 Task: Create a task in Outlook to announce and recognize the performer of the month, including a star shape and celebration icon. Set the start date to 6/26/2023 and due date to 7/11/2023.
Action: Mouse moved to (7, 126)
Screenshot: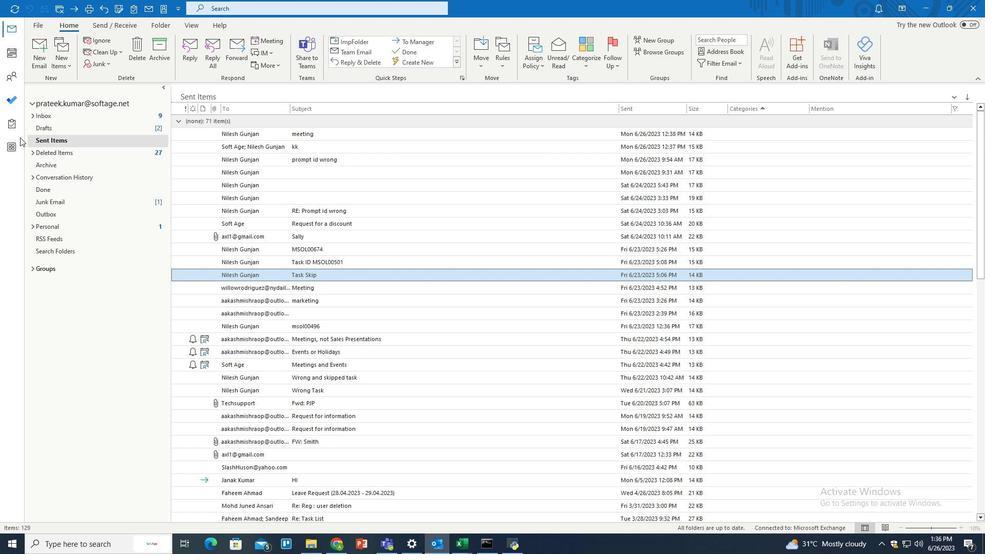 
Action: Mouse pressed left at (7, 126)
Screenshot: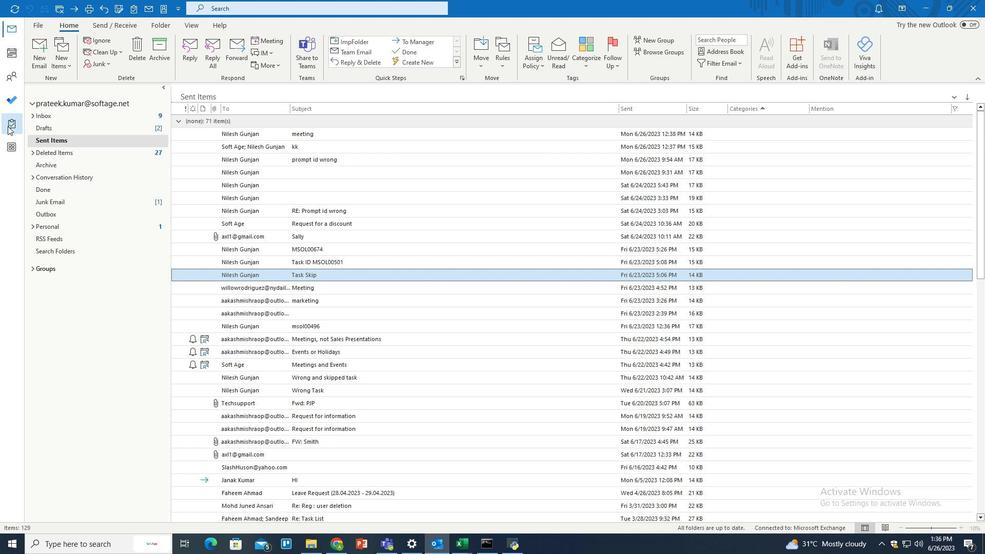 
Action: Mouse moved to (44, 56)
Screenshot: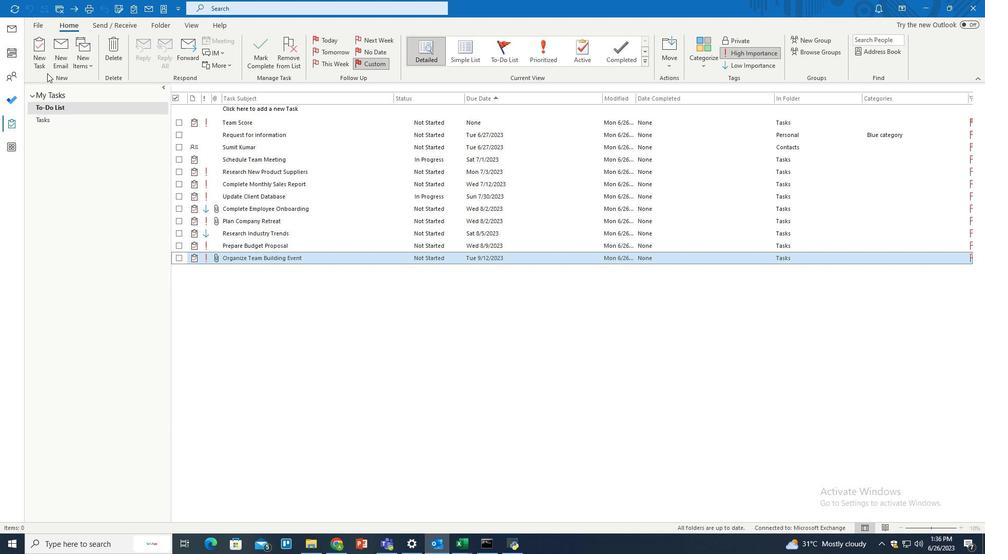 
Action: Mouse pressed left at (44, 56)
Screenshot: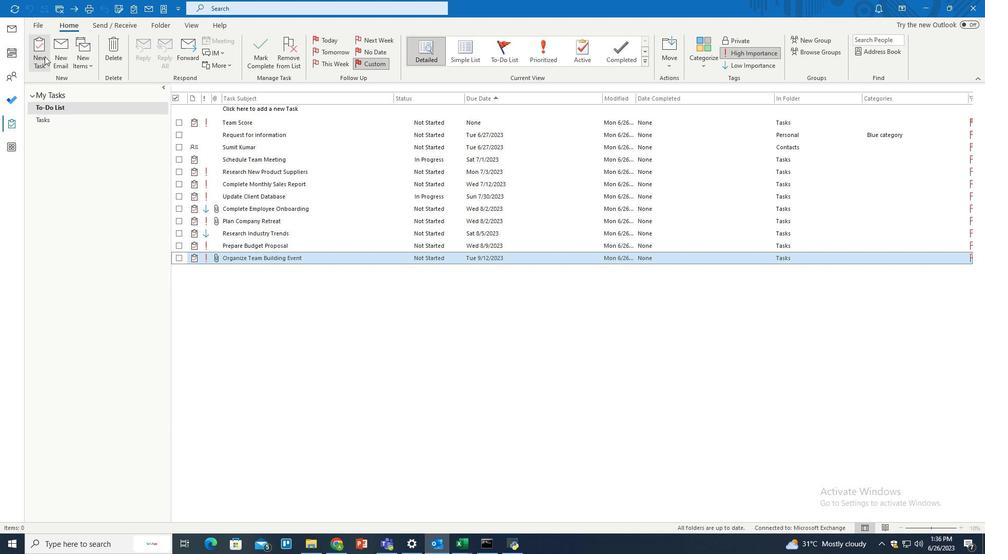
Action: Mouse moved to (166, 109)
Screenshot: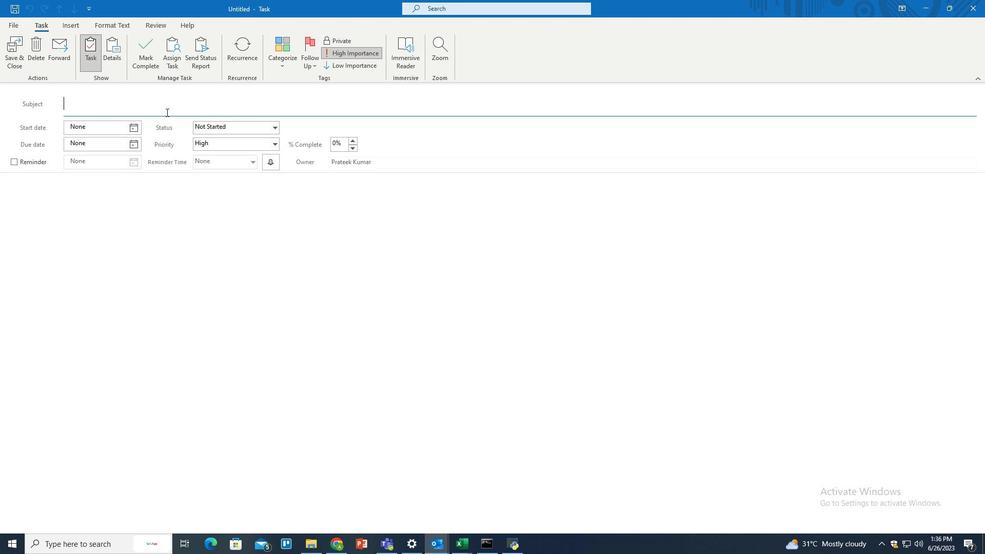 
Action: Mouse pressed left at (166, 109)
Screenshot: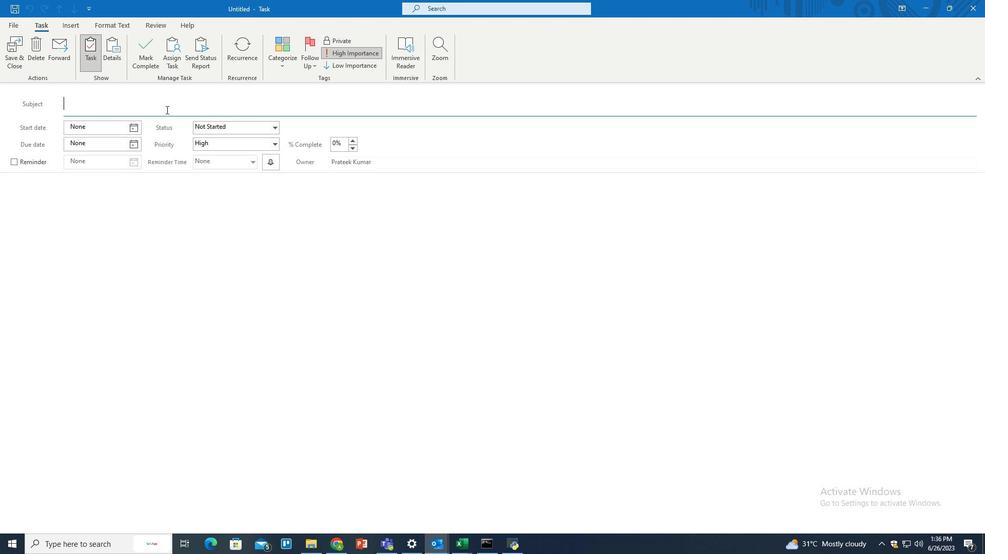 
Action: Key pressed <Key.shift>Performer<Key.space>of<Key.space>the<Key.space><Key.shift>Month
Screenshot: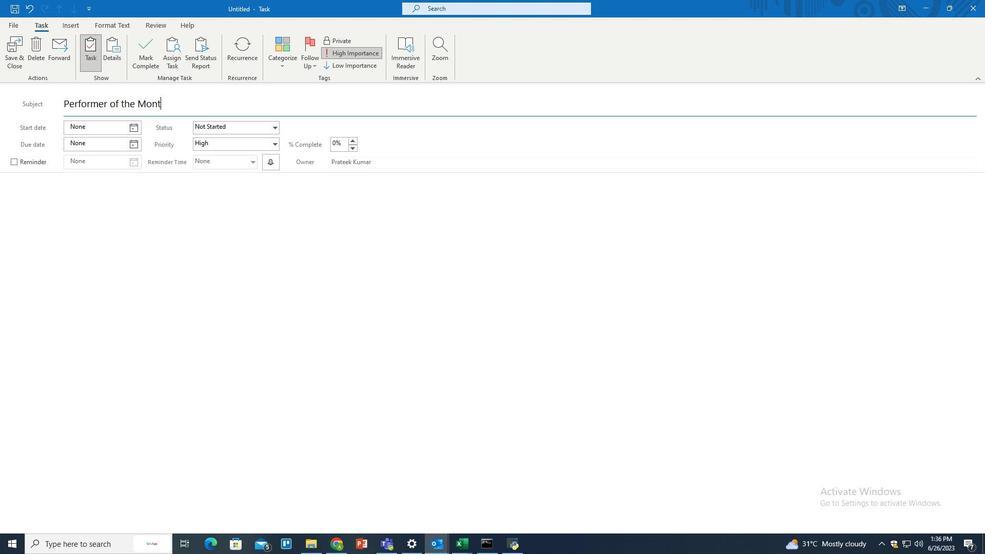 
Action: Mouse moved to (188, 193)
Screenshot: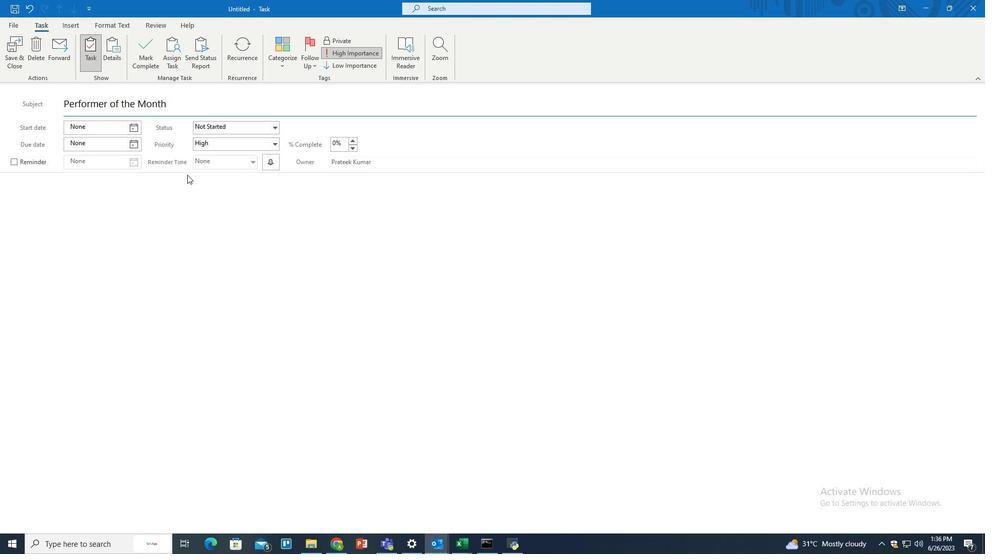 
Action: Mouse pressed left at (188, 193)
Screenshot: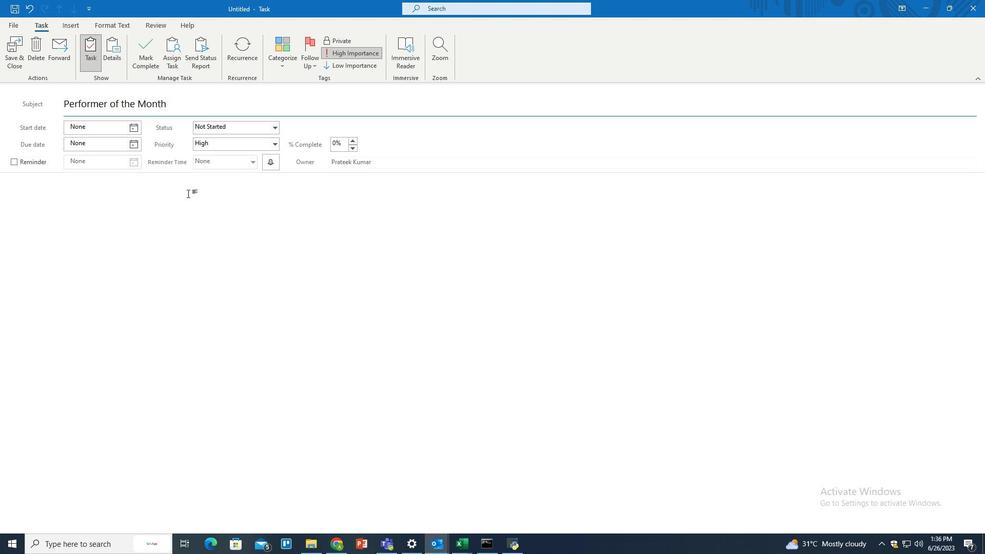 
Action: Mouse moved to (71, 22)
Screenshot: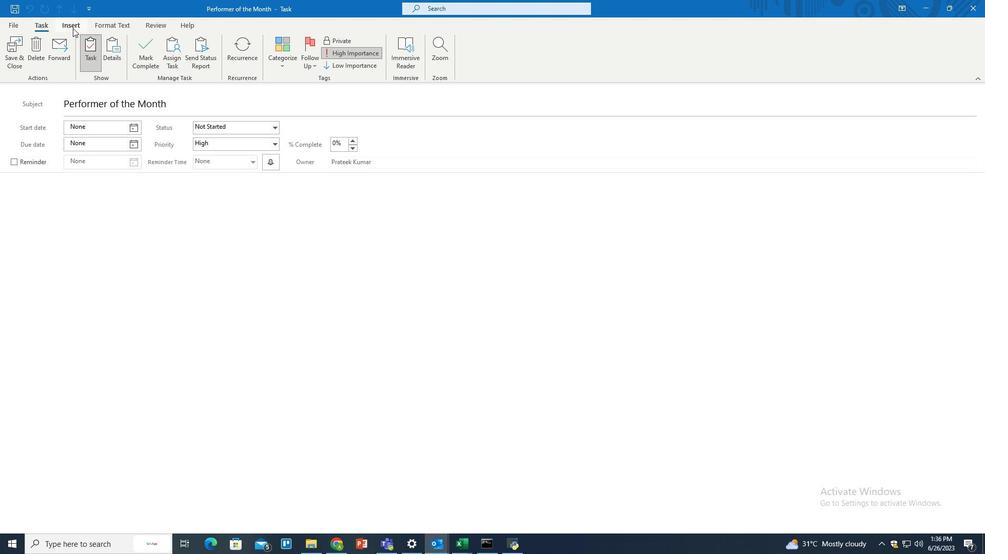 
Action: Mouse pressed left at (71, 22)
Screenshot: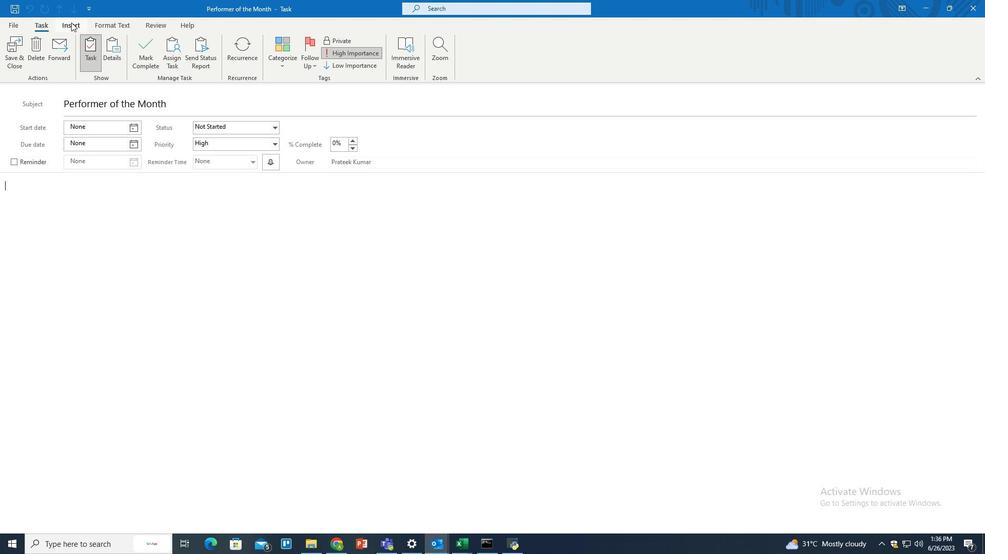 
Action: Mouse moved to (257, 54)
Screenshot: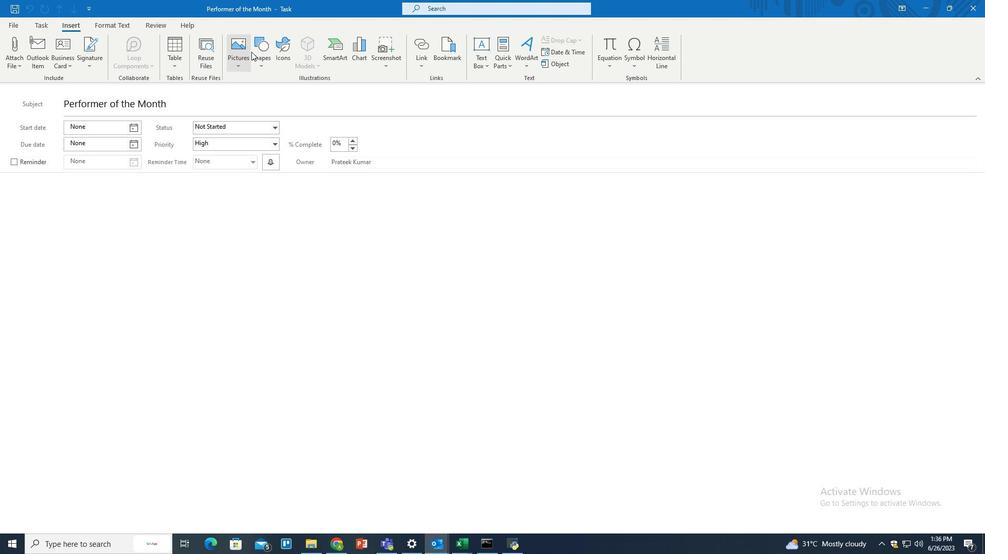 
Action: Mouse pressed left at (257, 54)
Screenshot: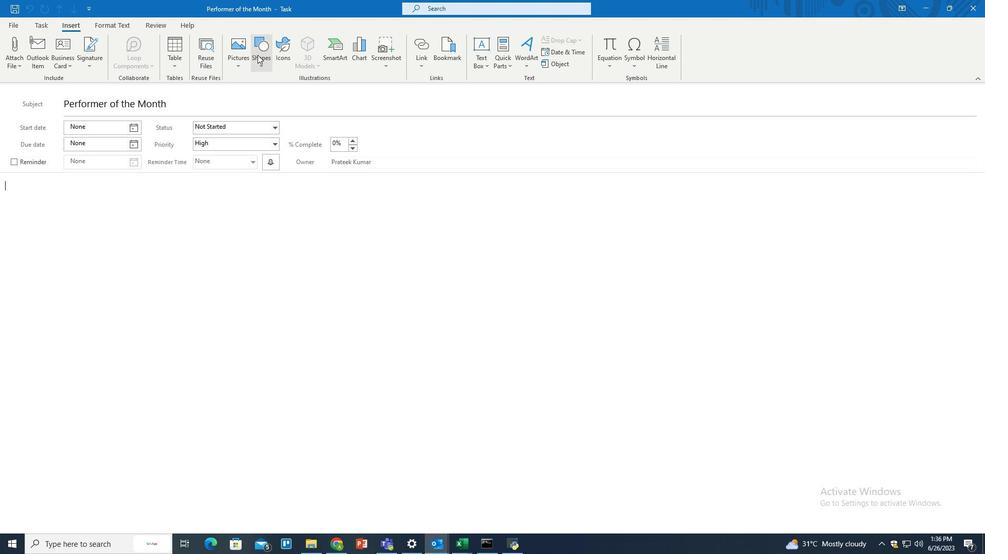 
Action: Mouse moved to (287, 356)
Screenshot: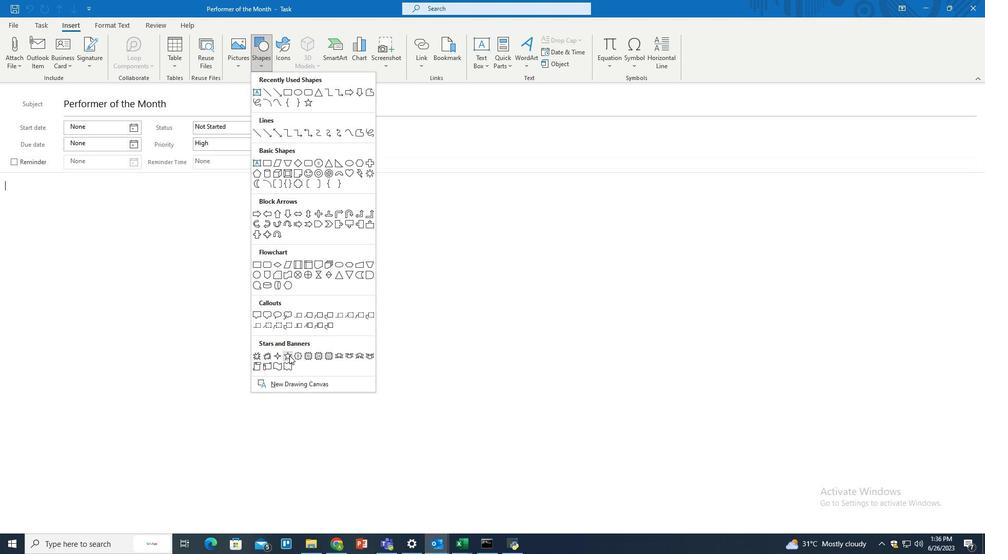 
Action: Mouse pressed left at (287, 356)
Screenshot: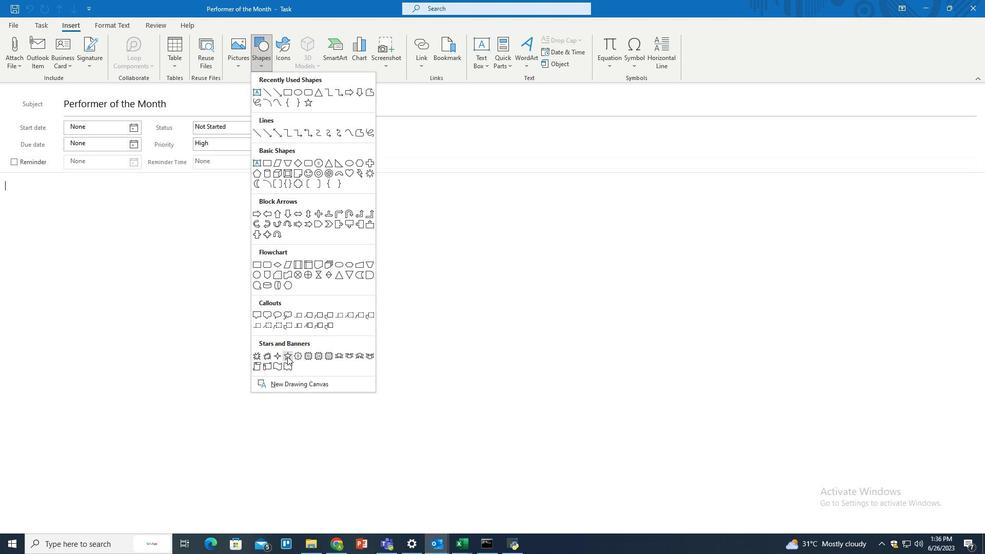 
Action: Mouse moved to (11, 184)
Screenshot: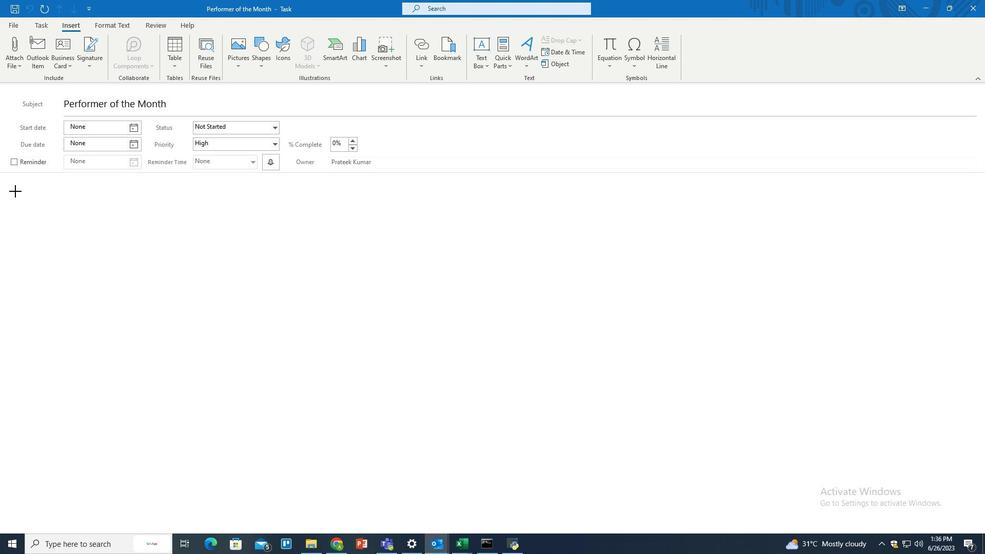 
Action: Mouse pressed left at (11, 184)
Screenshot: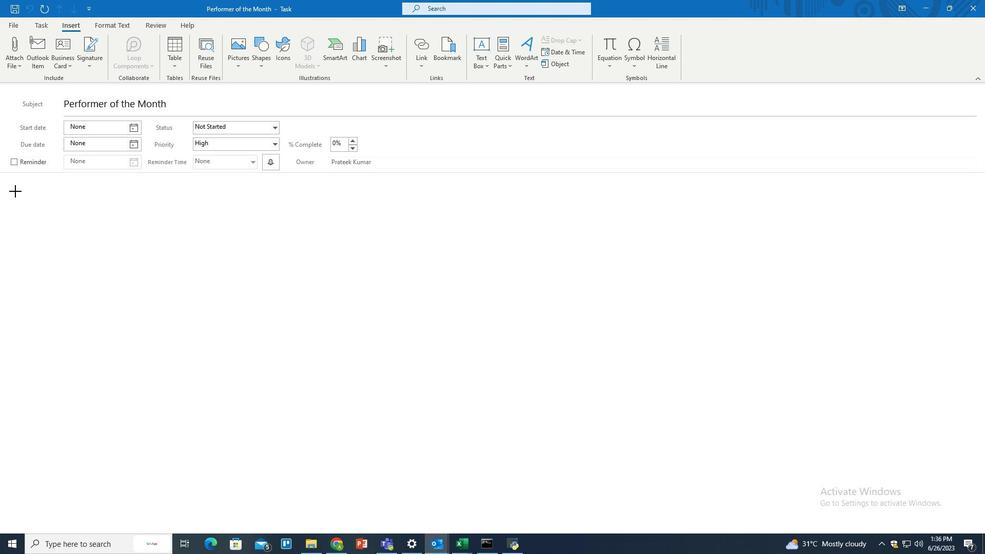 
Action: Mouse moved to (761, 46)
Screenshot: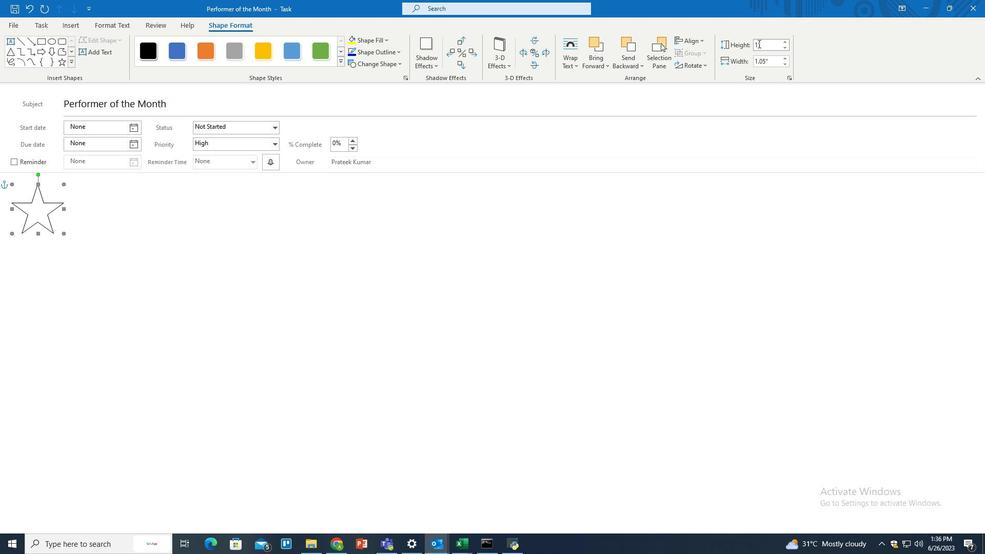 
Action: Mouse pressed left at (761, 46)
Screenshot: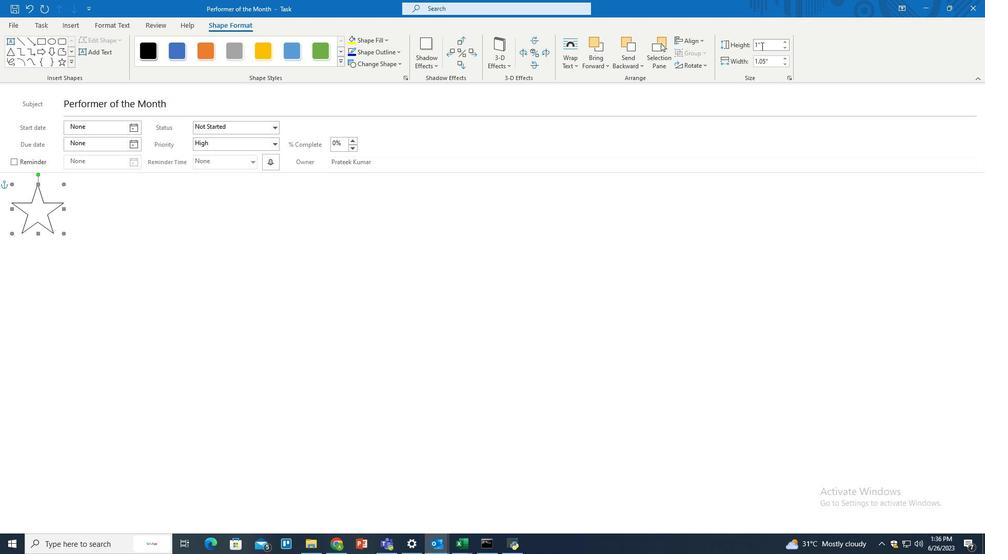 
Action: Key pressed 0.43<Key.enter>
Screenshot: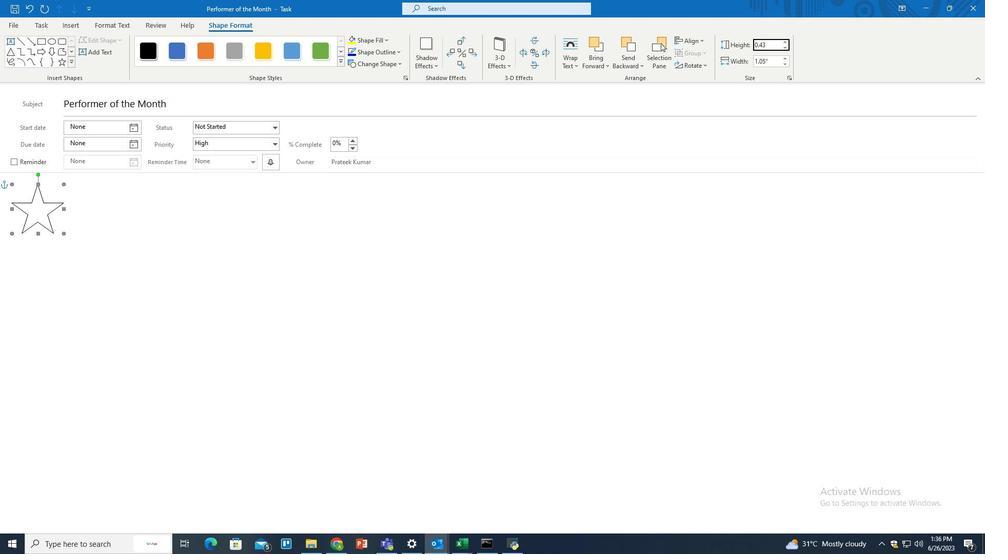 
Action: Mouse moved to (85, 204)
Screenshot: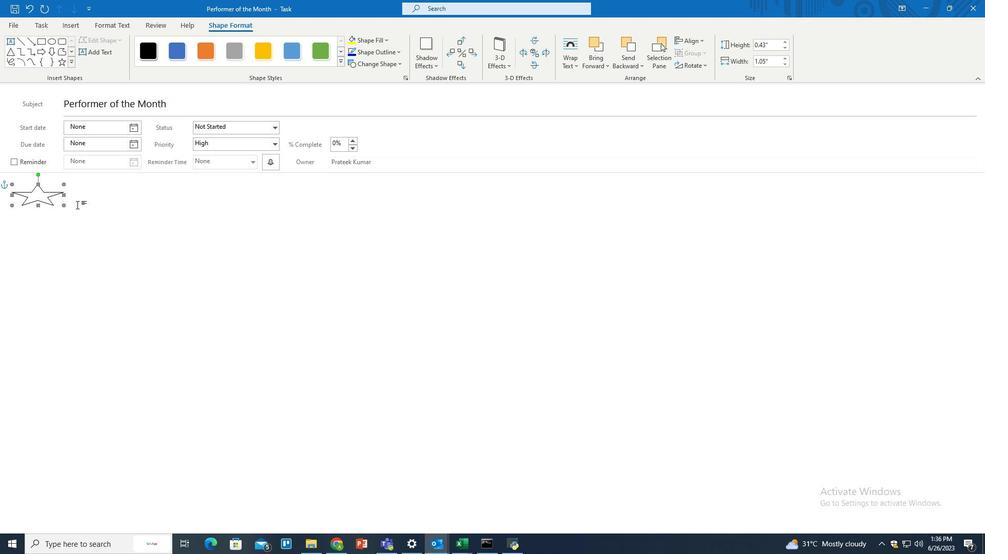 
Action: Mouse pressed left at (85, 204)
Screenshot: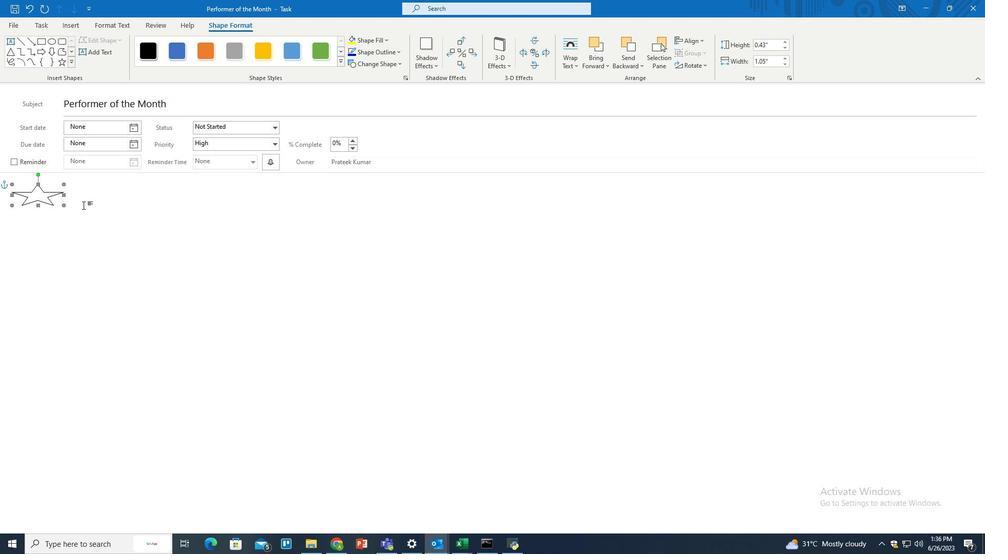 
Action: Mouse moved to (88, 193)
Screenshot: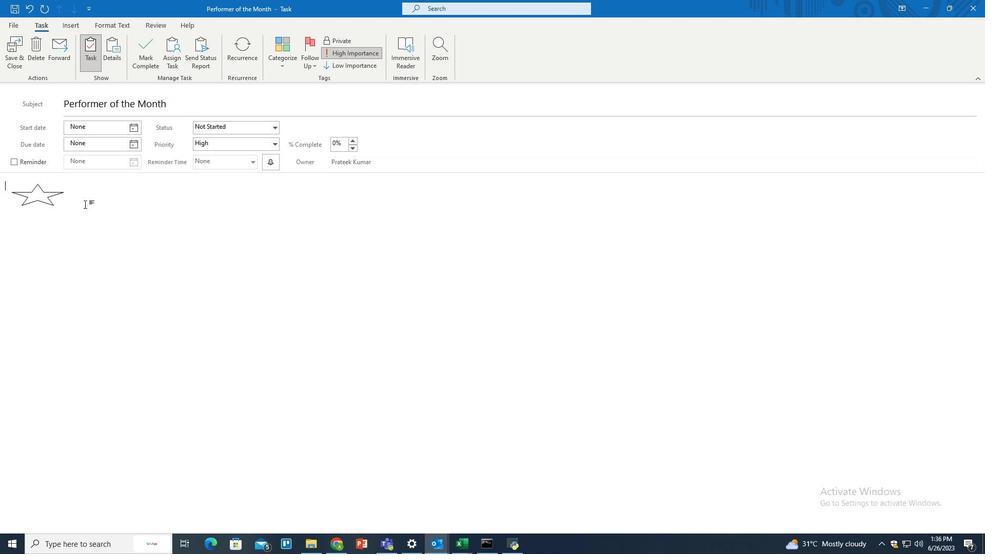 
Action: Mouse pressed left at (88, 193)
Screenshot: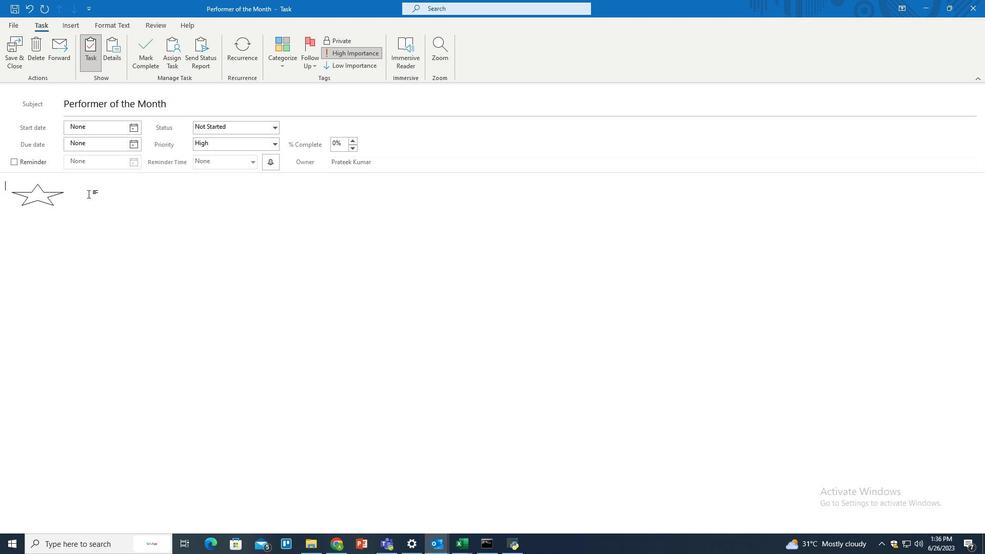 
Action: Mouse pressed left at (88, 193)
Screenshot: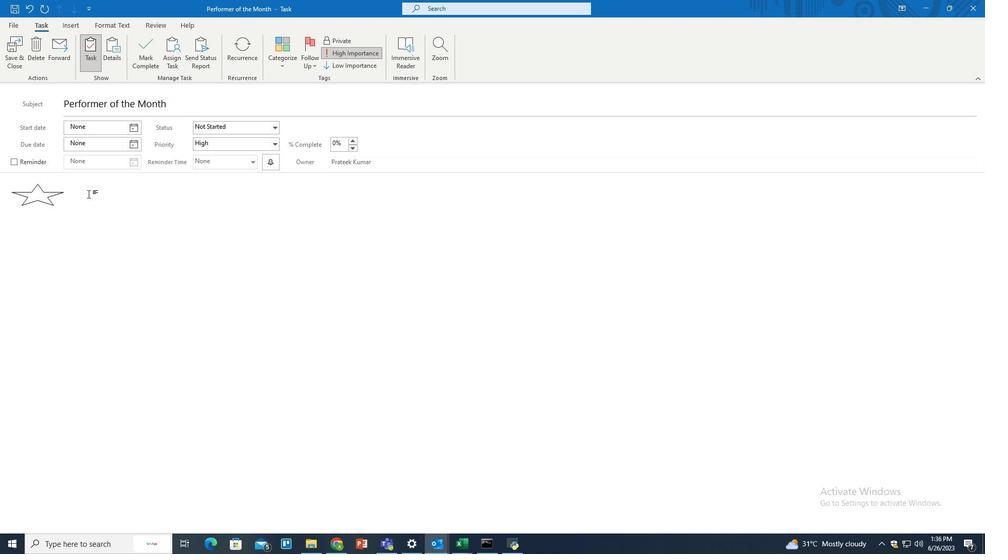 
Action: Mouse moved to (87, 201)
Screenshot: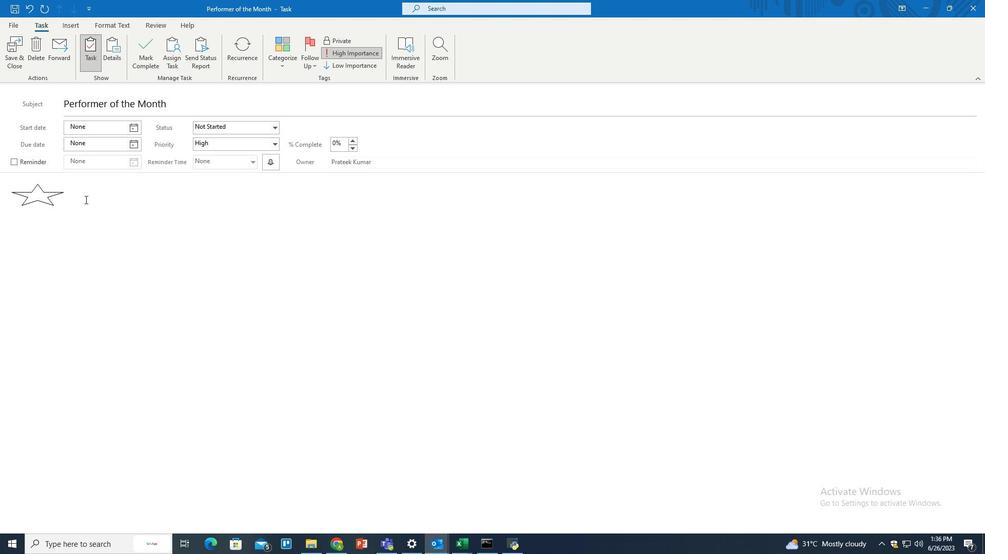 
Action: Key pressed <Key.shift><Key.shift><Key.shift><Key.shift>Announce<Key.space>and<Key.space>recognize<Key.space>the<Key.space>performer<Key.space>of<Key.space>the<Key.space><Key.shift>Month<Key.space>in<Key.space>the<Key.space>office.
Screenshot: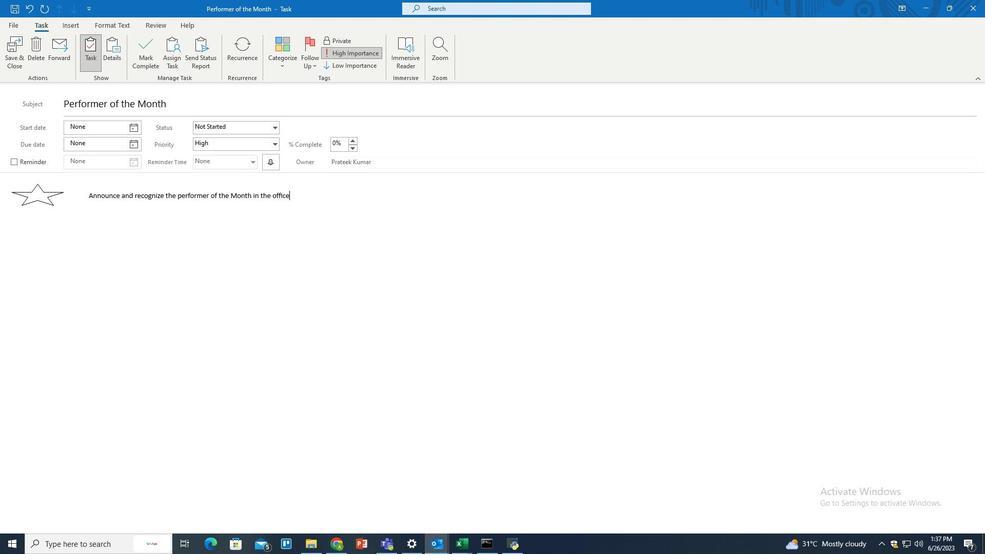 
Action: Mouse moved to (135, 130)
Screenshot: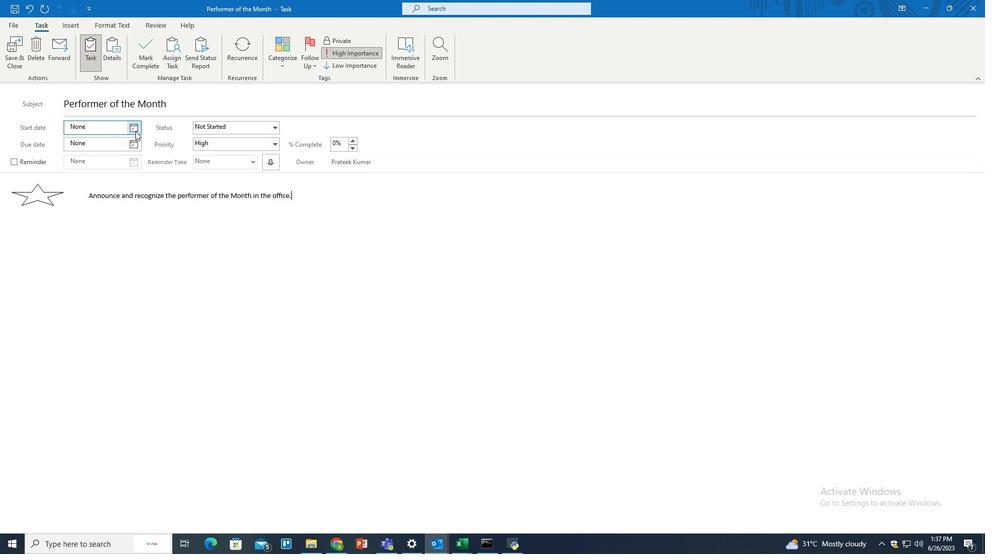 
Action: Mouse pressed left at (135, 130)
Screenshot: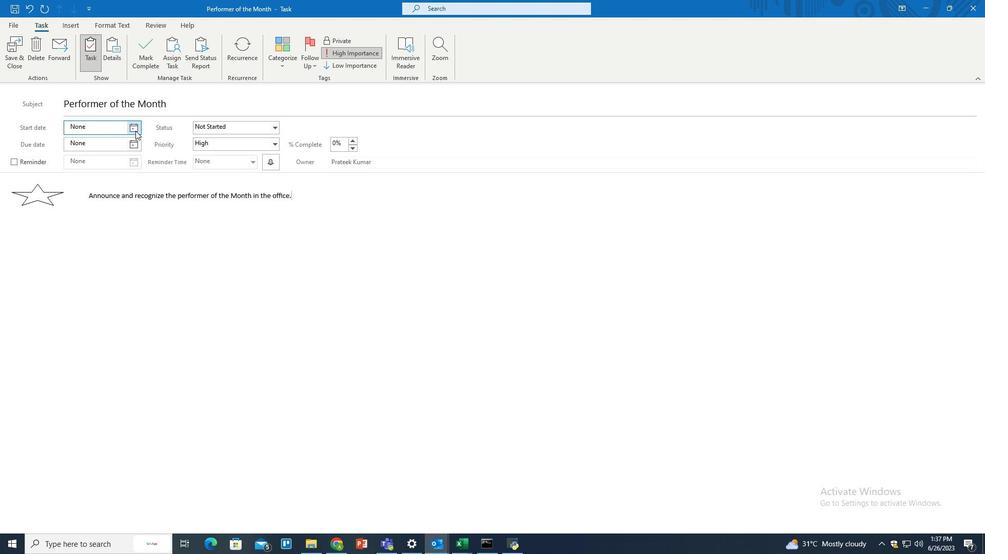 
Action: Mouse moved to (65, 243)
Screenshot: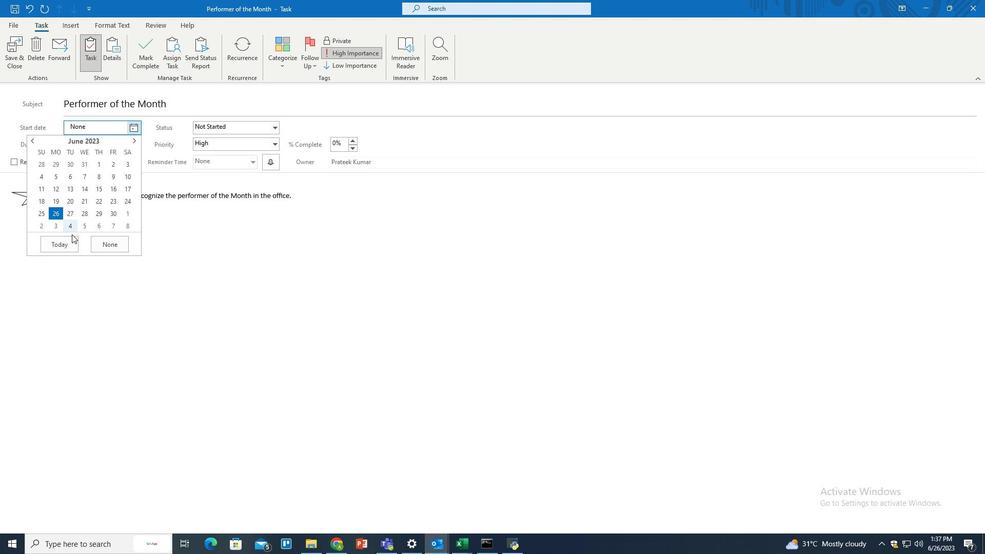 
Action: Mouse pressed left at (65, 243)
Screenshot: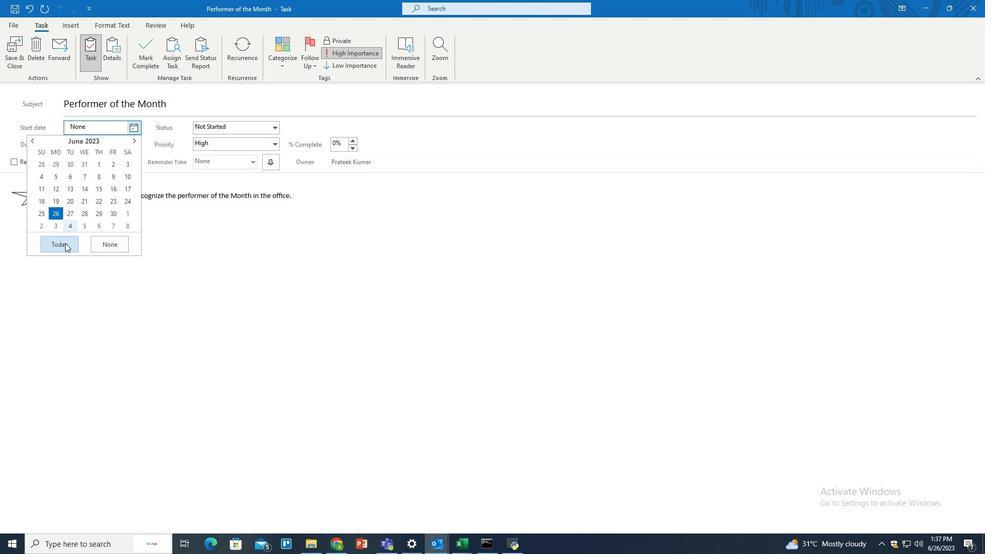 
Action: Mouse moved to (133, 157)
Screenshot: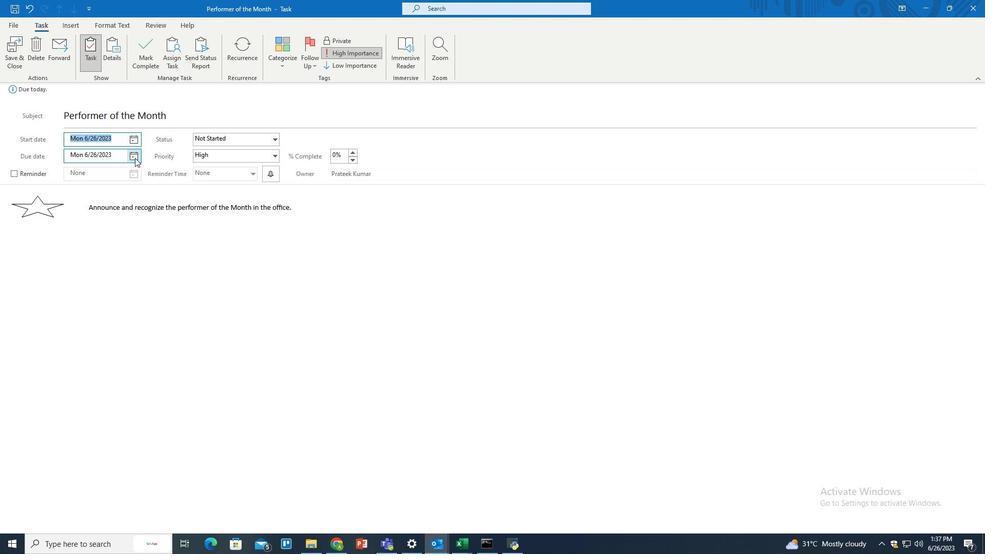 
Action: Mouse pressed left at (133, 157)
Screenshot: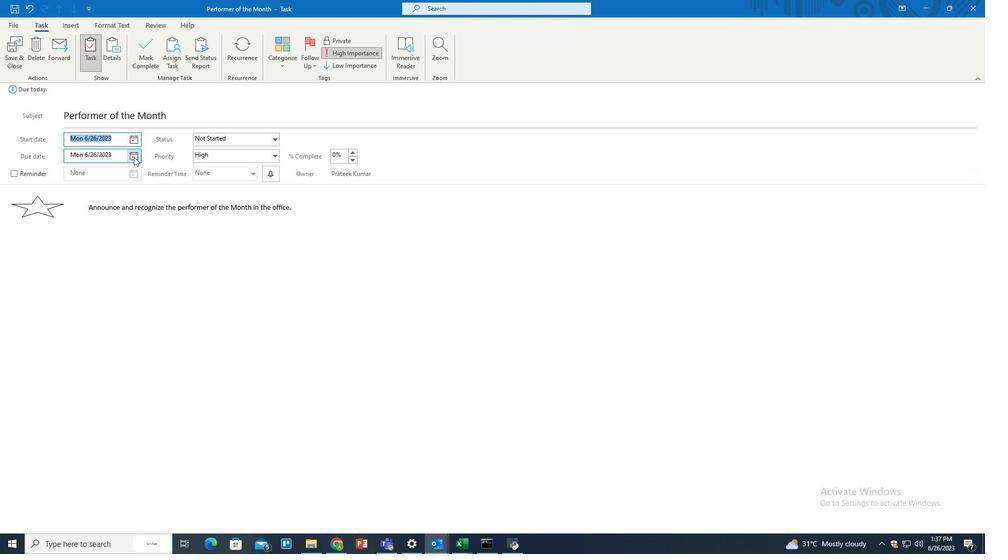
Action: Mouse moved to (130, 167)
Screenshot: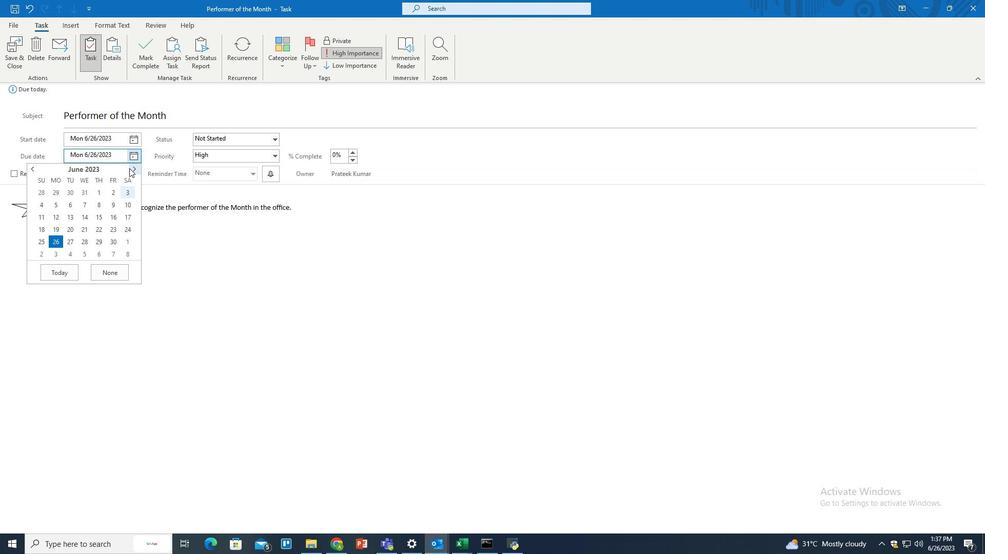 
Action: Mouse pressed left at (130, 167)
Screenshot: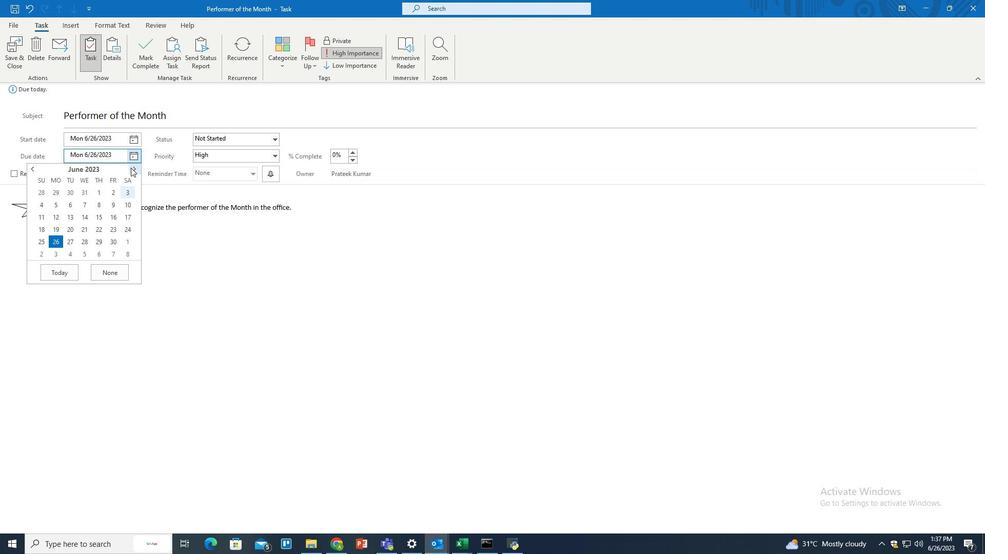 
Action: Mouse moved to (69, 216)
Screenshot: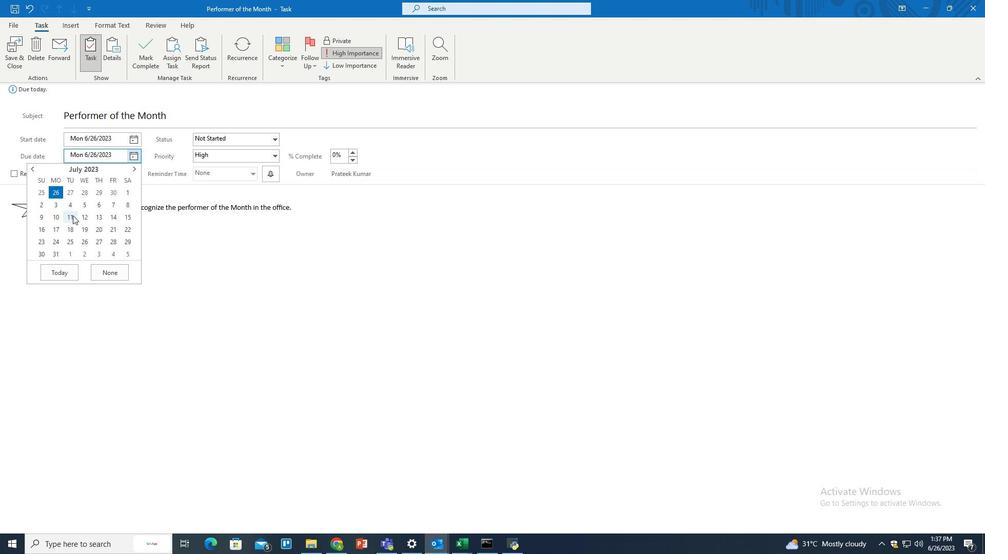 
Action: Mouse pressed left at (69, 216)
Screenshot: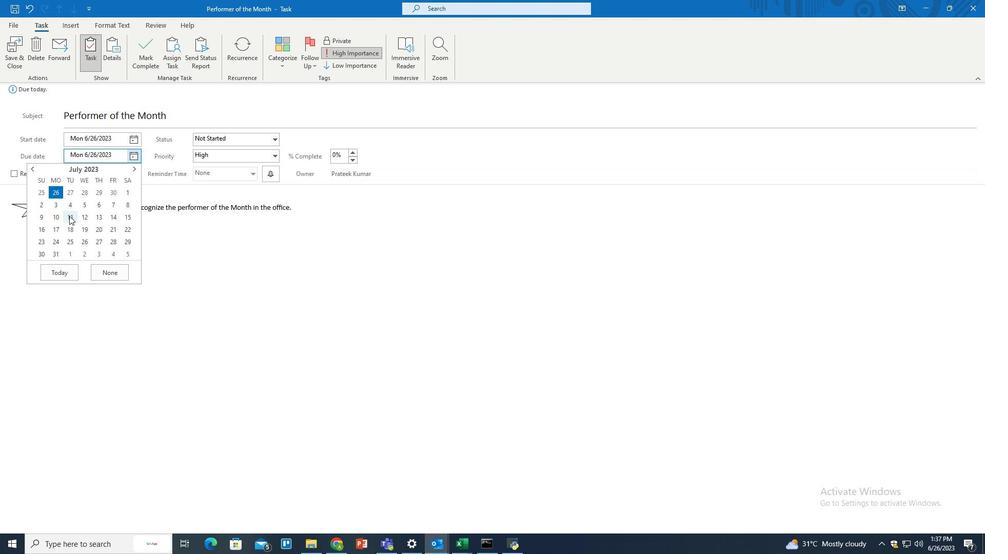 
Action: Mouse moved to (341, 205)
Screenshot: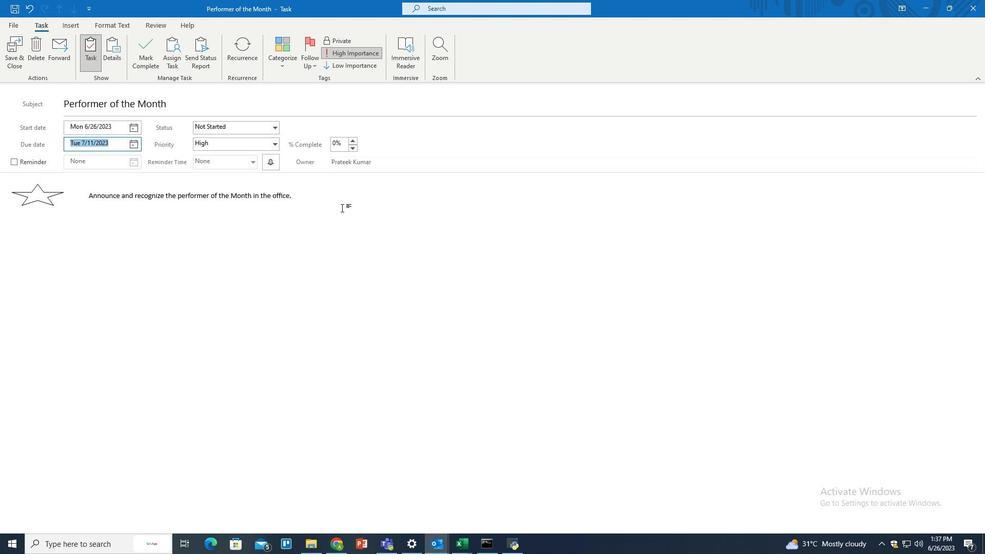 
Action: Mouse pressed left at (341, 205)
Screenshot: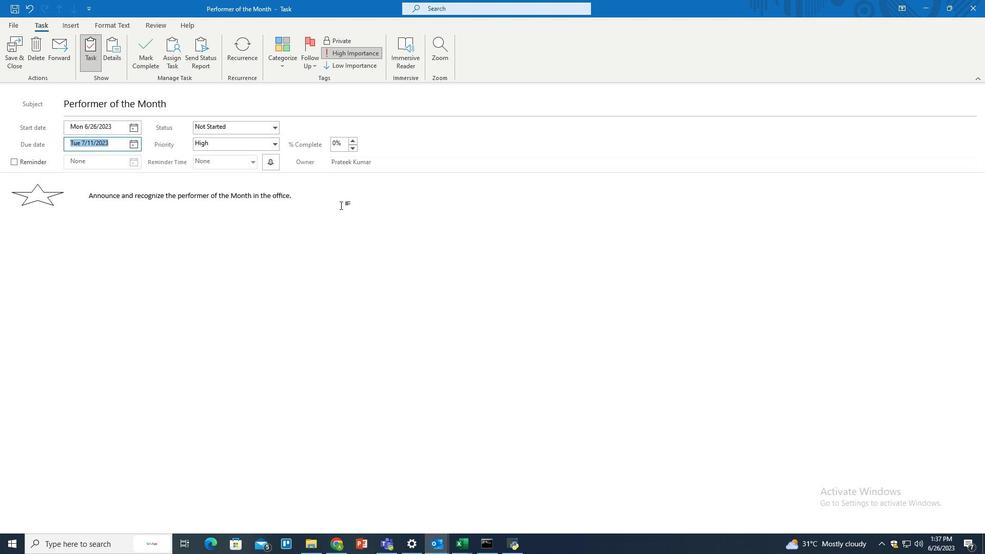 
Action: Key pressed <Key.shift_r><Key.shift_r><Key.shift_r><Key.enter><Key.enter><Key.enter><Key.enter>
Screenshot: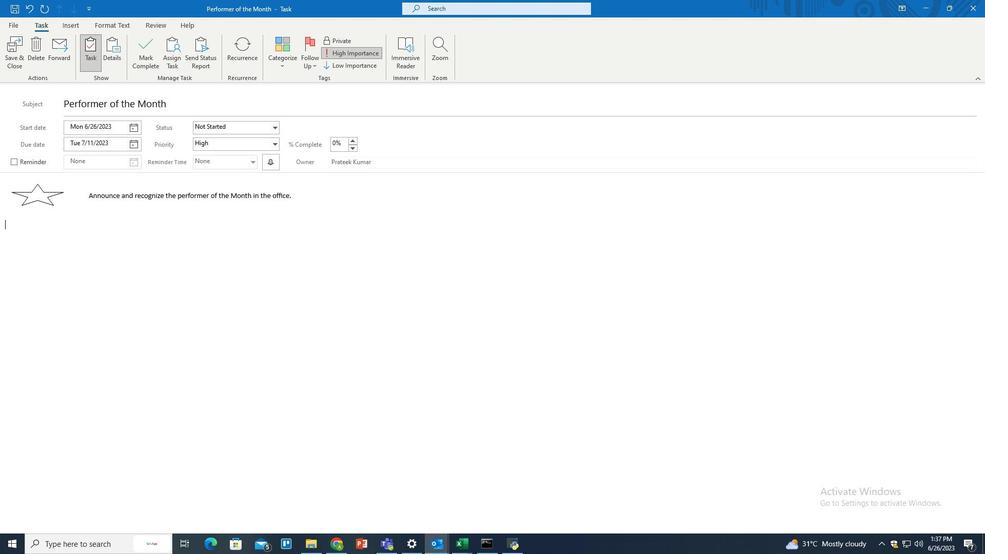 
Action: Mouse moved to (74, 26)
Screenshot: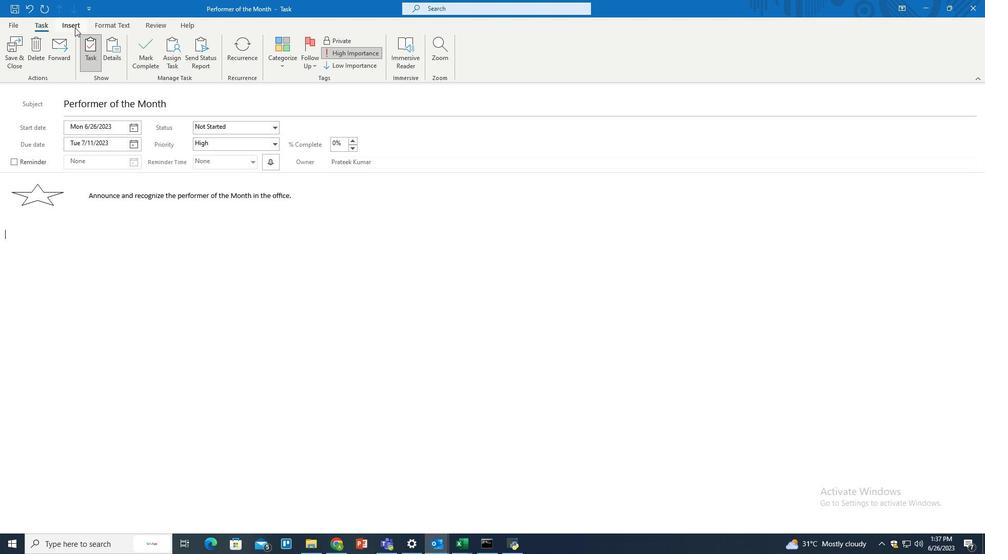 
Action: Mouse pressed left at (74, 26)
Screenshot: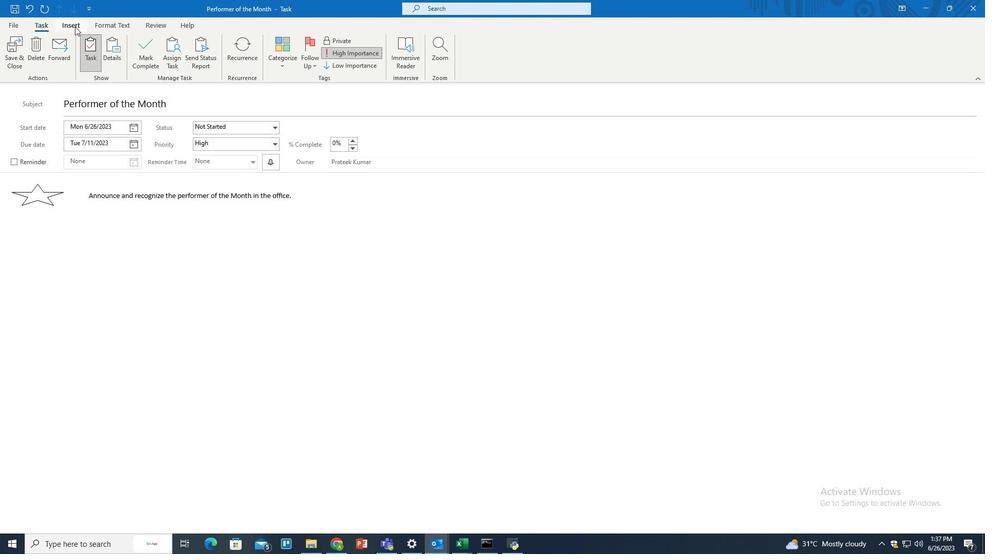 
Action: Mouse moved to (280, 55)
Screenshot: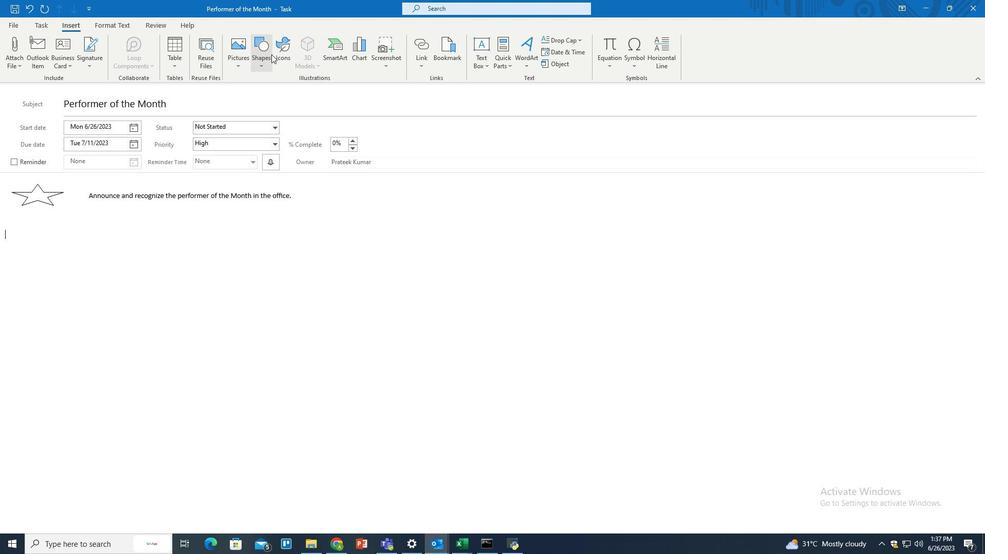 
Action: Mouse pressed left at (280, 55)
Screenshot: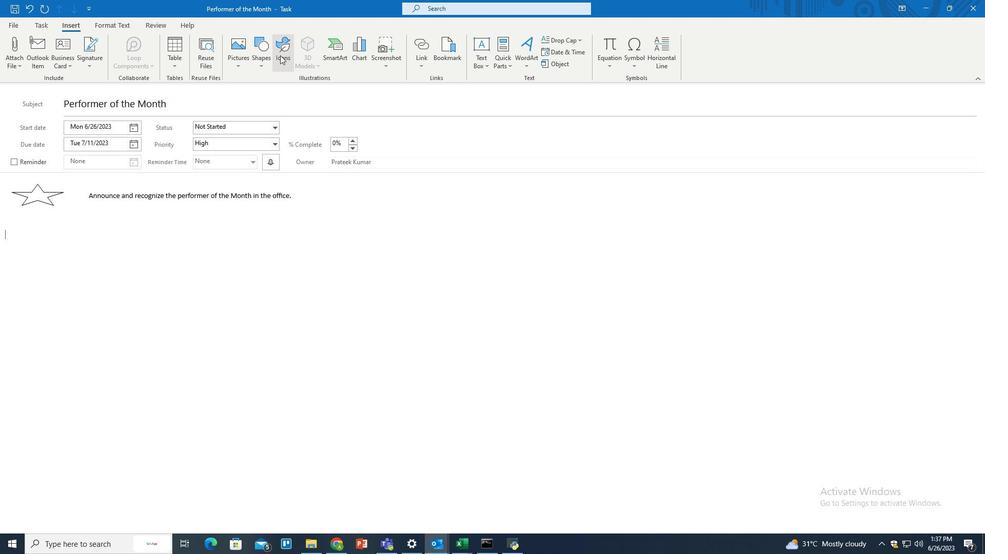 
Action: Mouse moved to (473, 142)
Screenshot: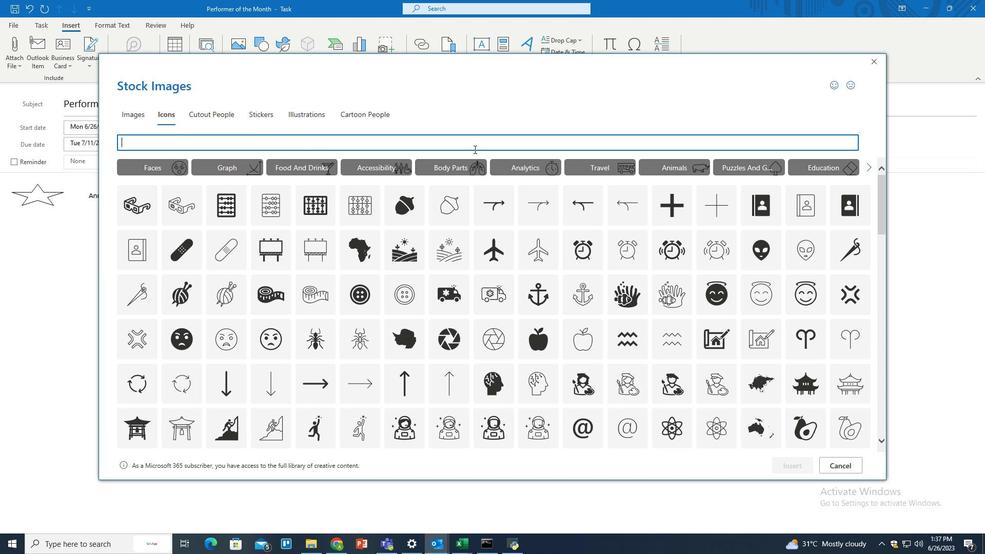 
Action: Mouse pressed left at (473, 142)
Screenshot: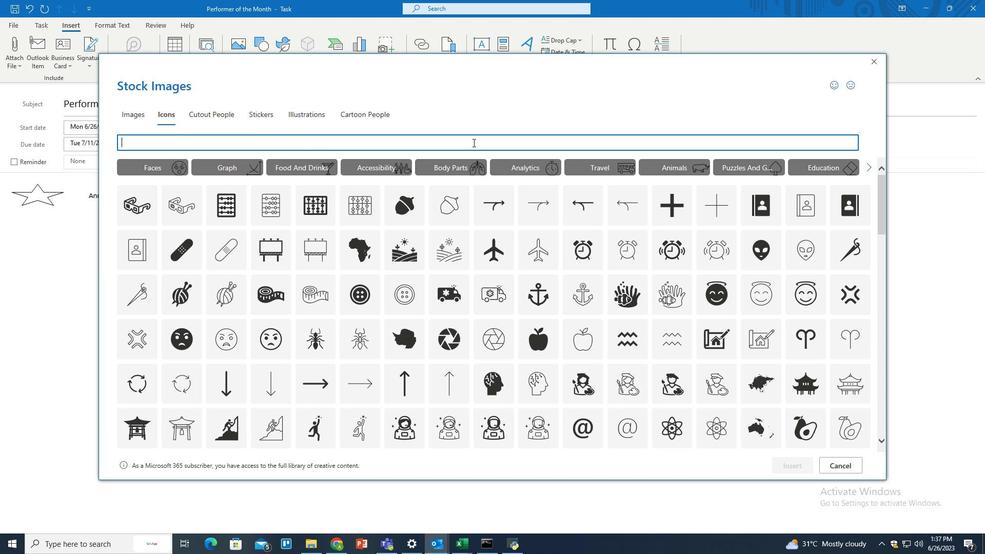 
Action: Key pressed <Key.shift>Celev<Key.backspace>bration
Screenshot: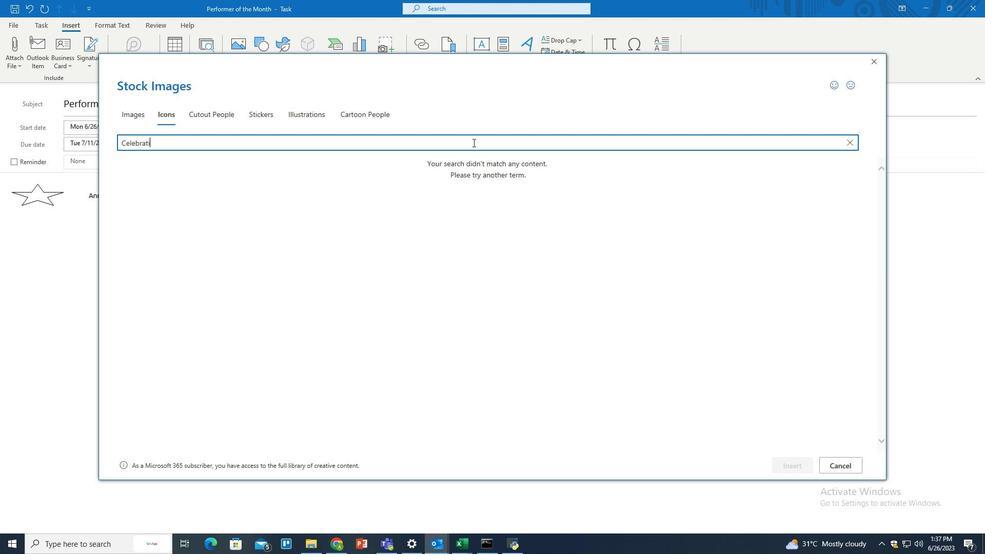 
Action: Mouse moved to (148, 209)
Screenshot: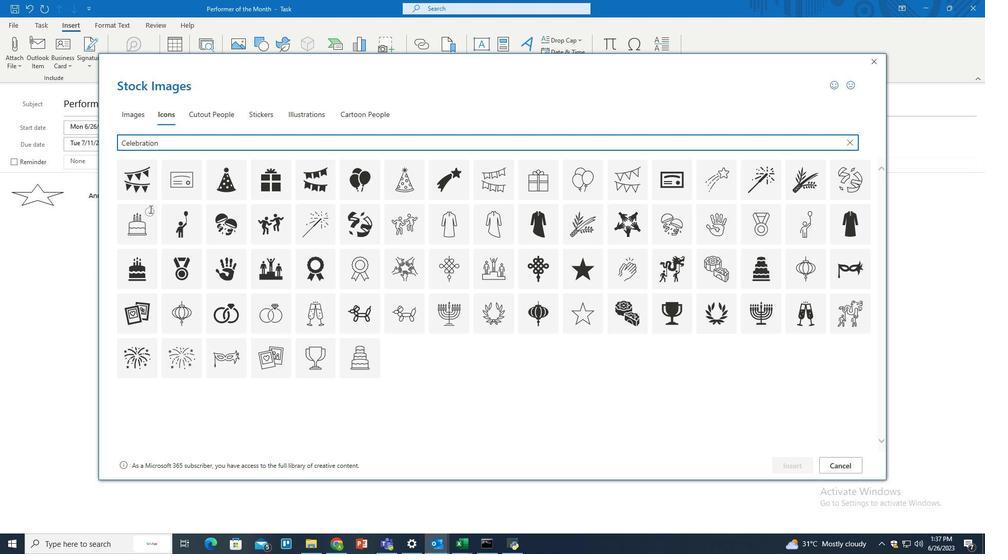
Action: Mouse pressed left at (148, 209)
Screenshot: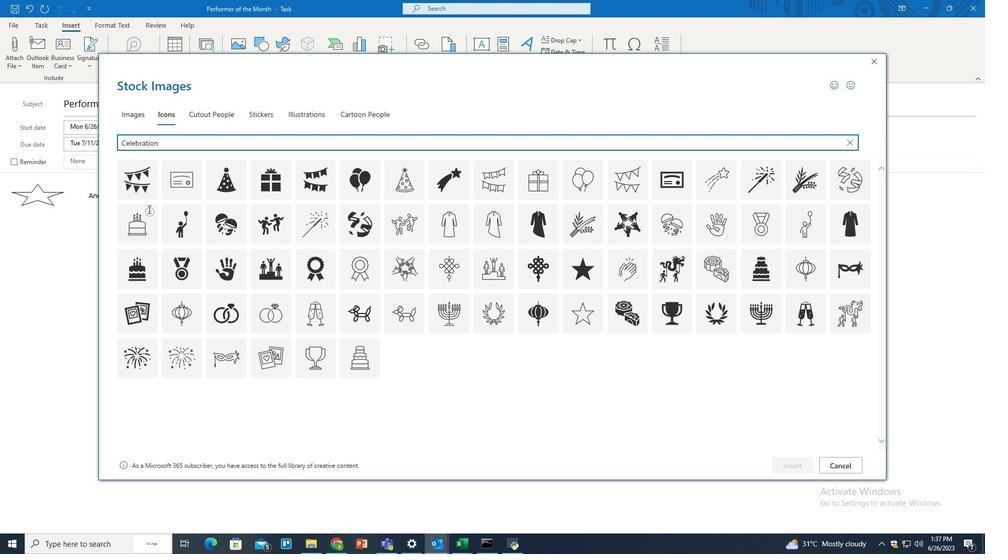 
Action: Mouse moved to (793, 462)
Screenshot: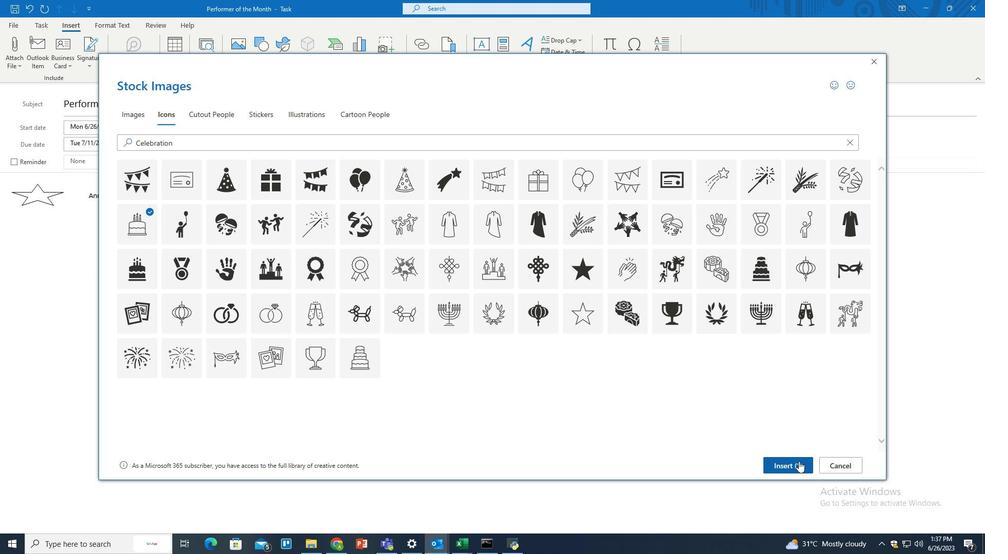 
Action: Mouse pressed left at (793, 462)
Screenshot: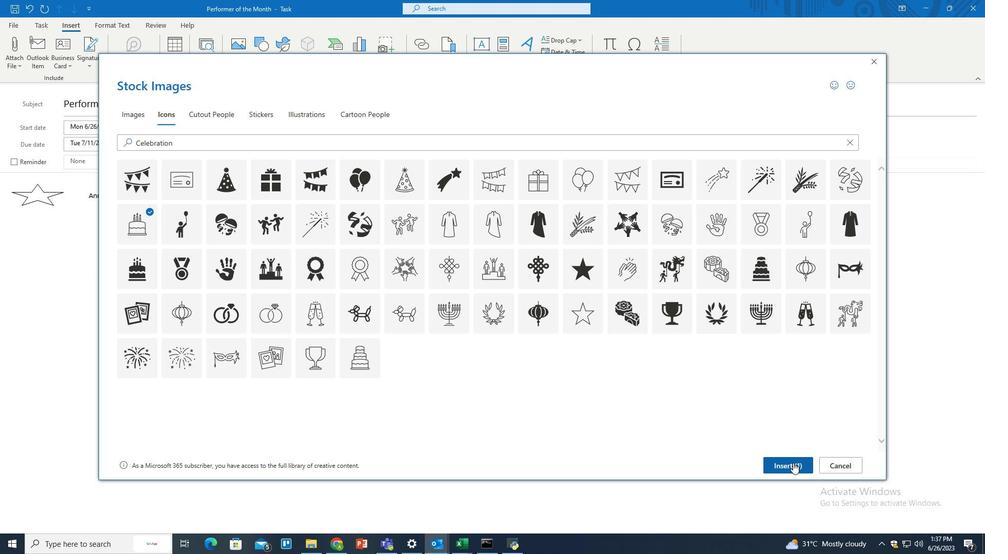 
Action: Mouse moved to (28, 257)
Screenshot: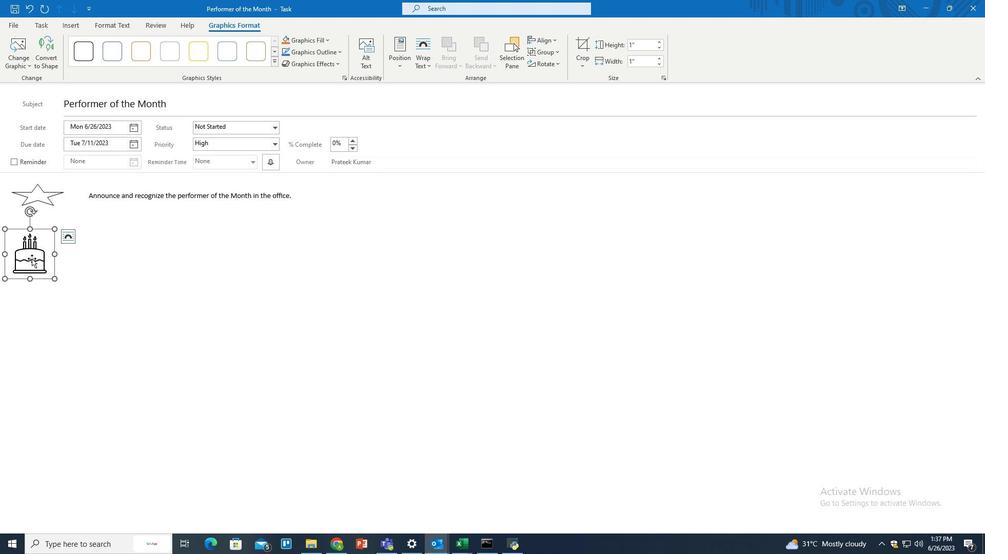 
Action: Mouse pressed left at (28, 257)
Screenshot: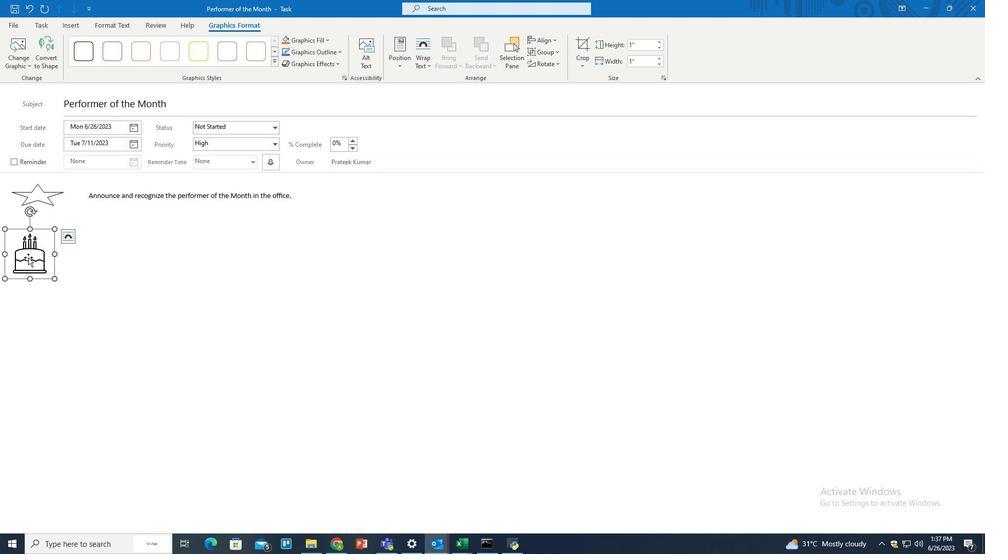 
Action: Mouse moved to (64, 267)
Screenshot: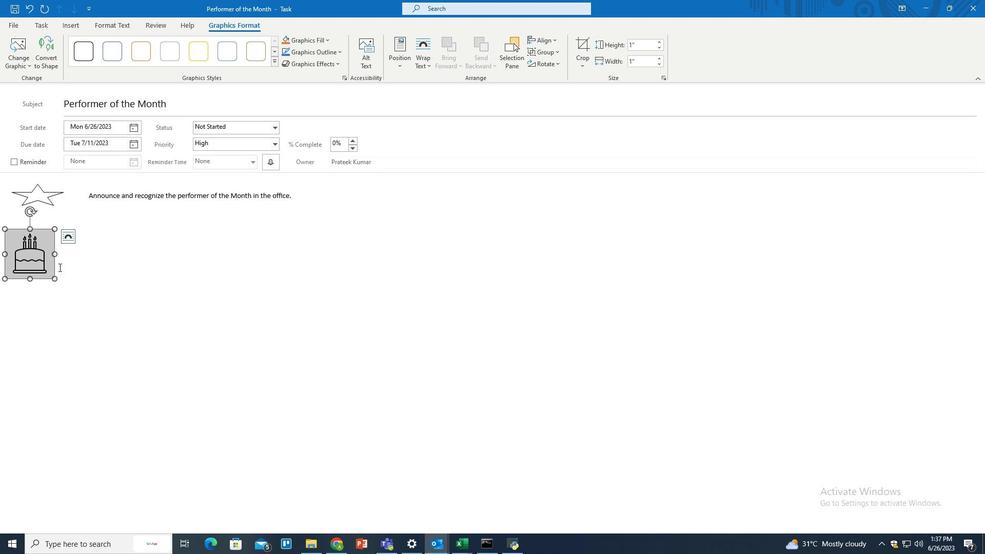 
Action: Mouse pressed left at (64, 267)
Screenshot: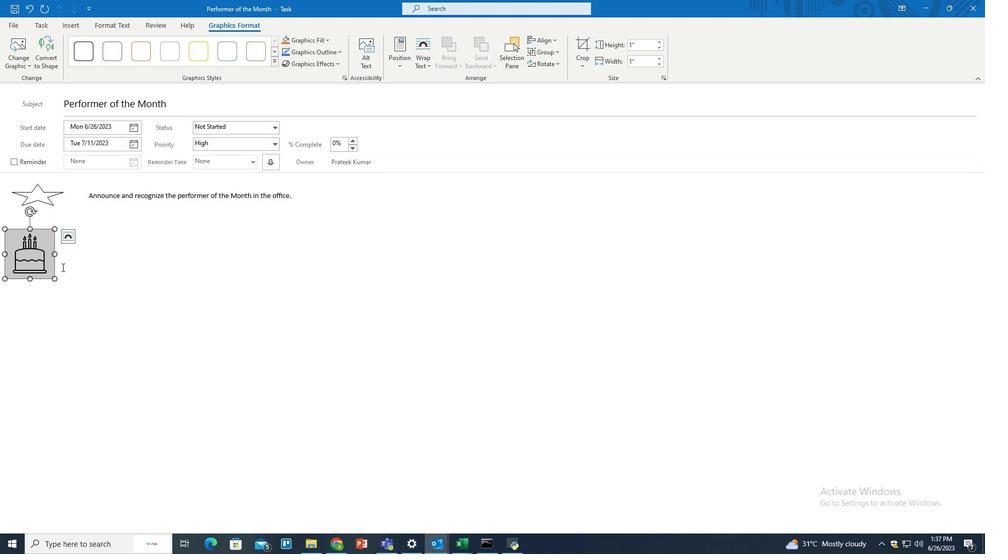 
Action: Mouse moved to (13, 44)
Screenshot: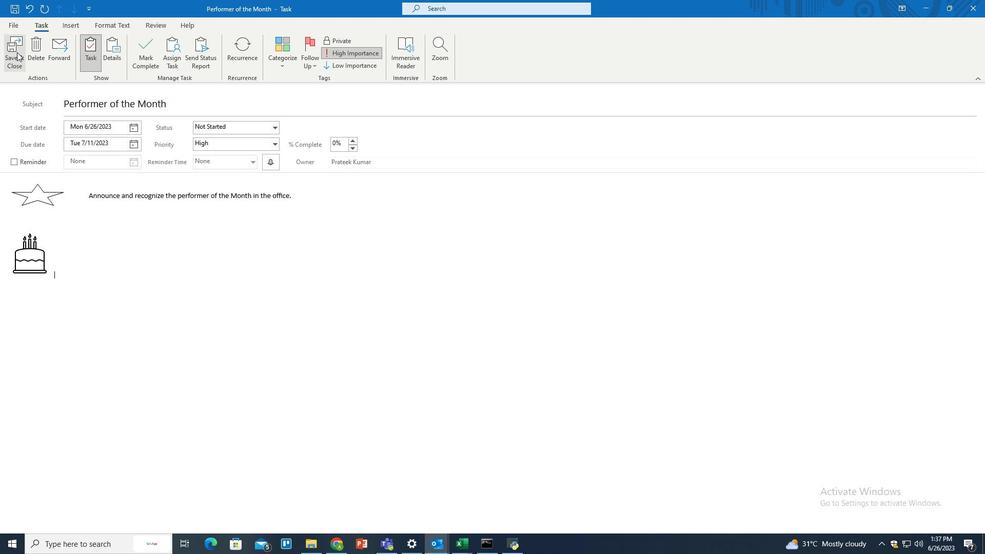 
Action: Mouse pressed left at (13, 44)
Screenshot: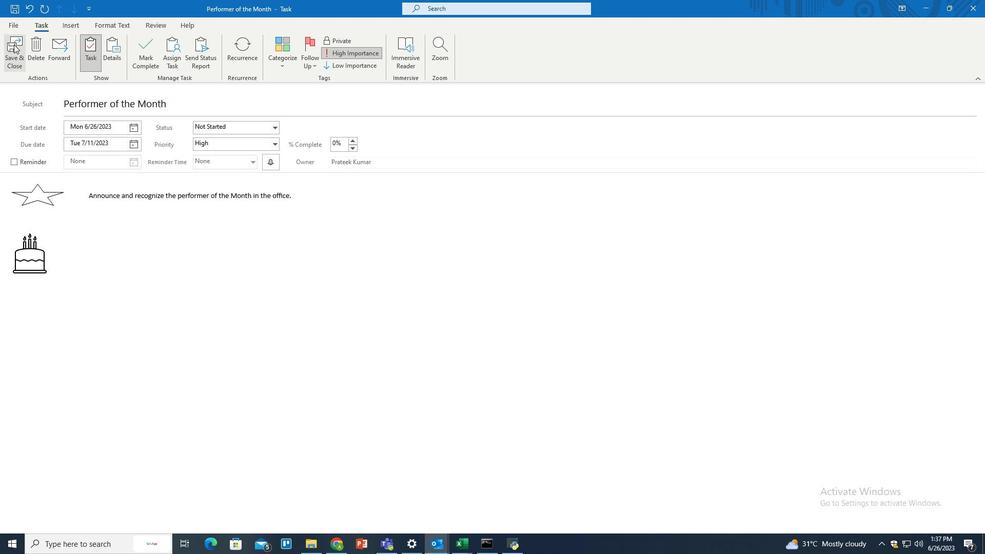 
Action: Mouse moved to (253, 328)
Screenshot: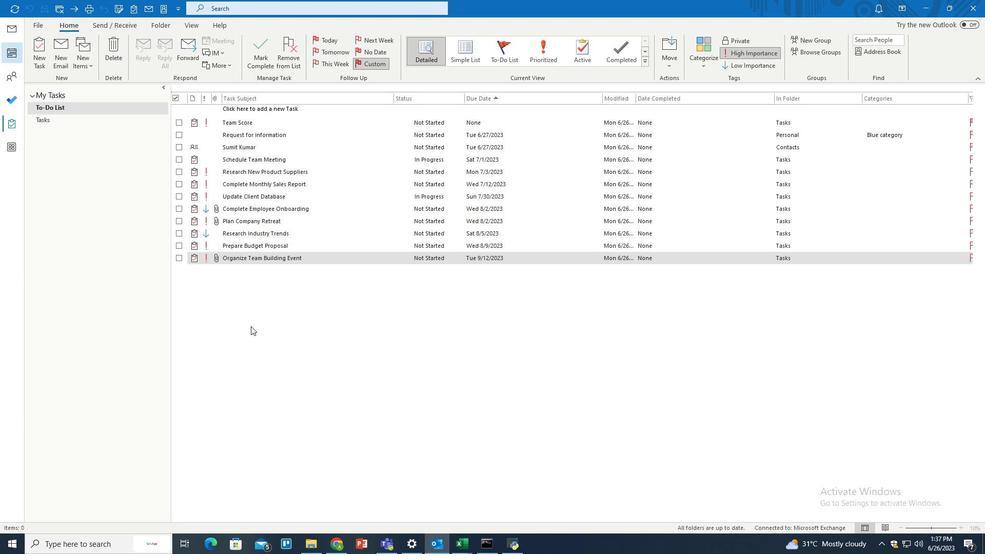 
